 Task: Sort the products in the category "Dish Soap" by price (lowest first).
Action: Mouse moved to (766, 254)
Screenshot: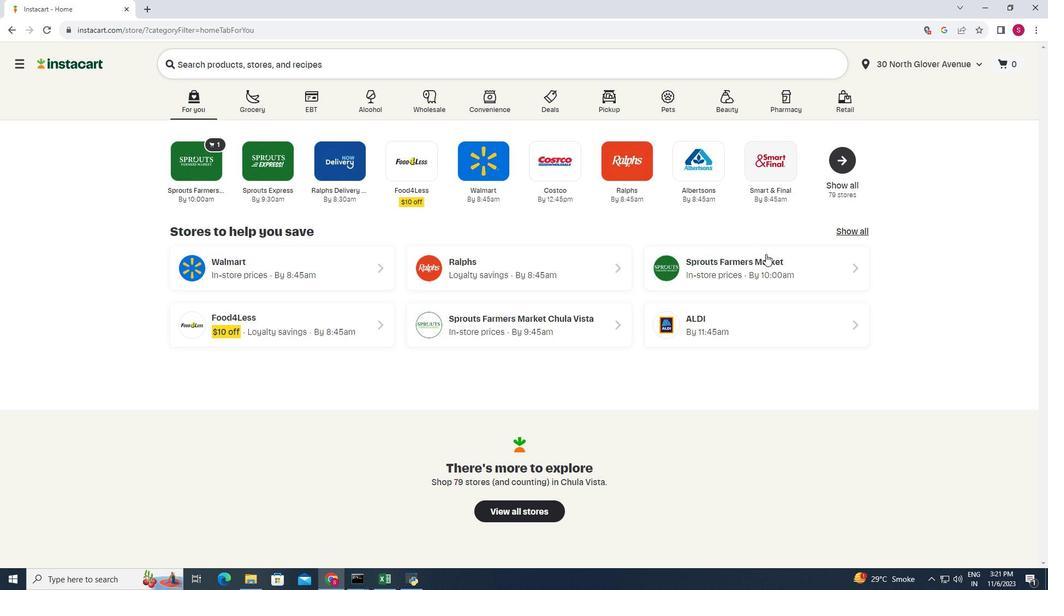 
Action: Mouse pressed left at (766, 254)
Screenshot: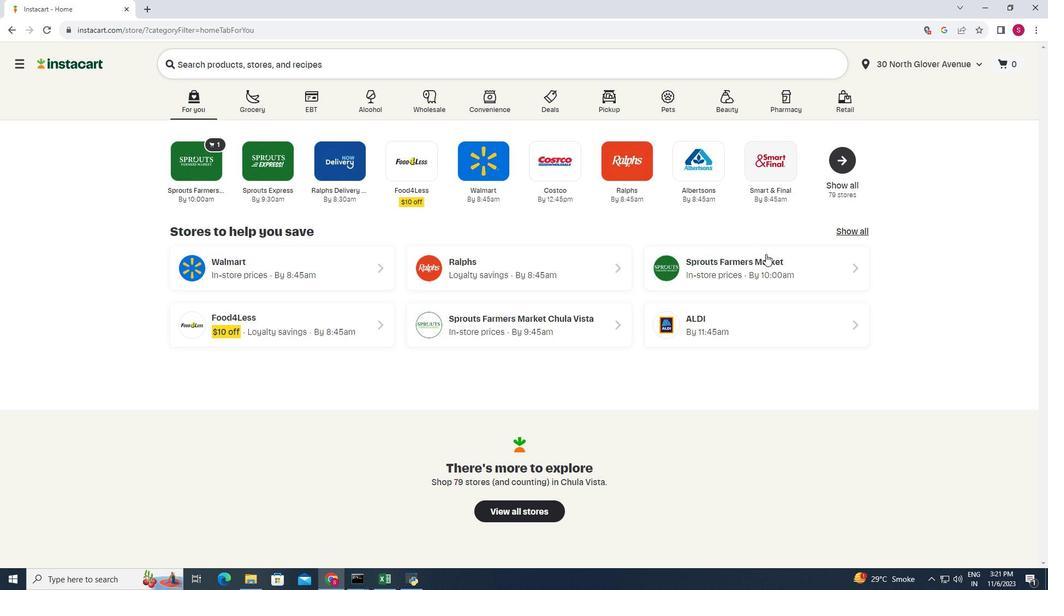 
Action: Mouse moved to (98, 393)
Screenshot: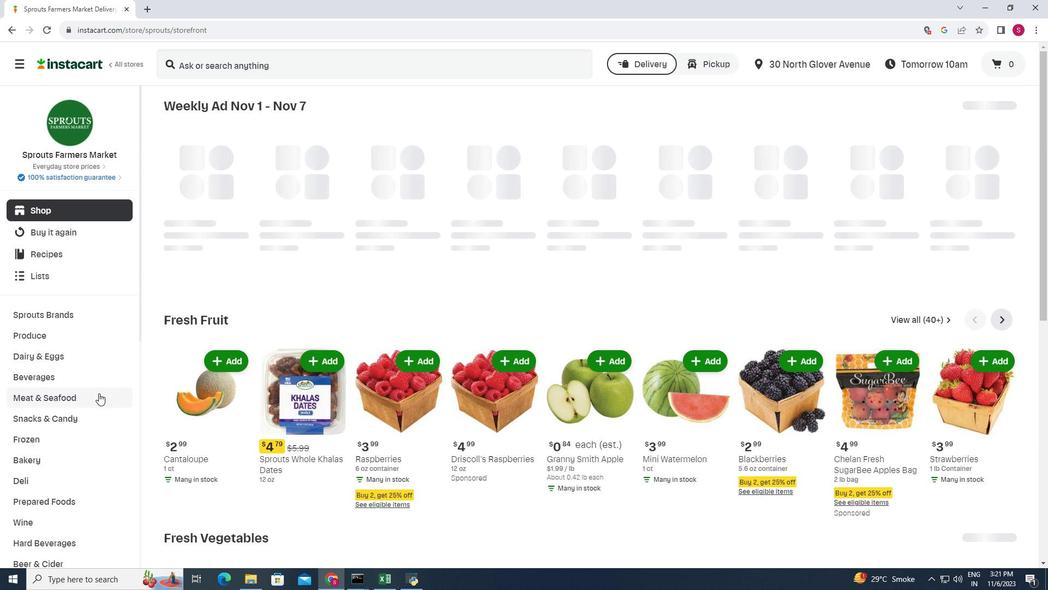 
Action: Mouse scrolled (98, 392) with delta (0, 0)
Screenshot: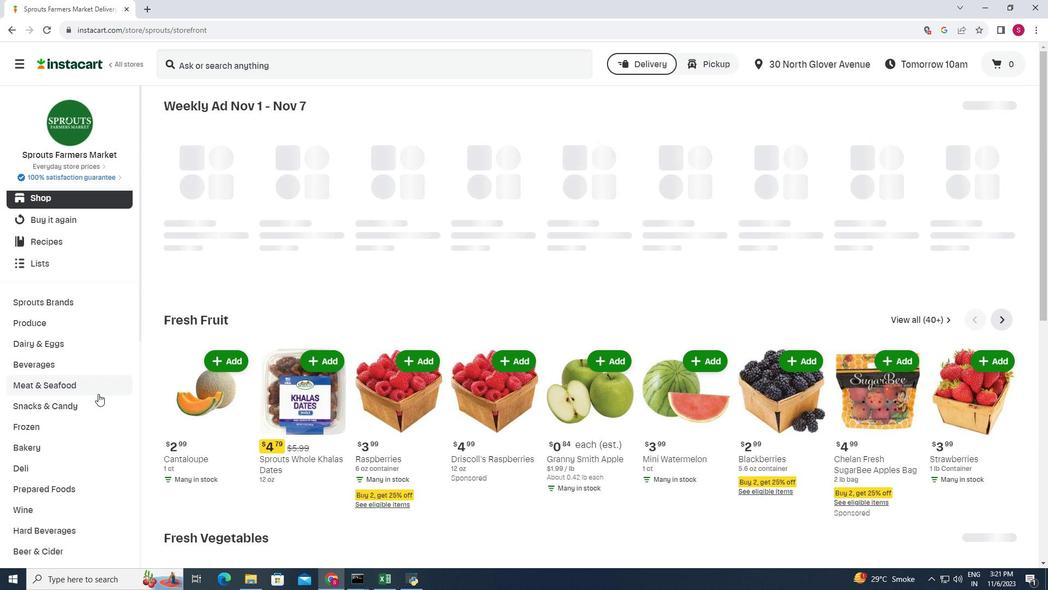 
Action: Mouse moved to (98, 393)
Screenshot: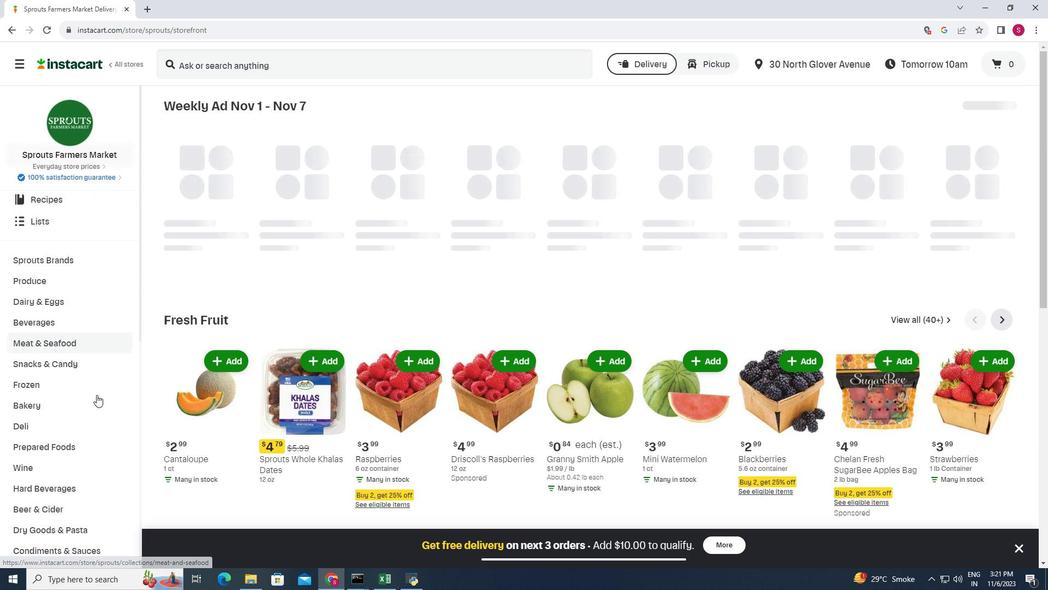
Action: Mouse scrolled (98, 393) with delta (0, 0)
Screenshot: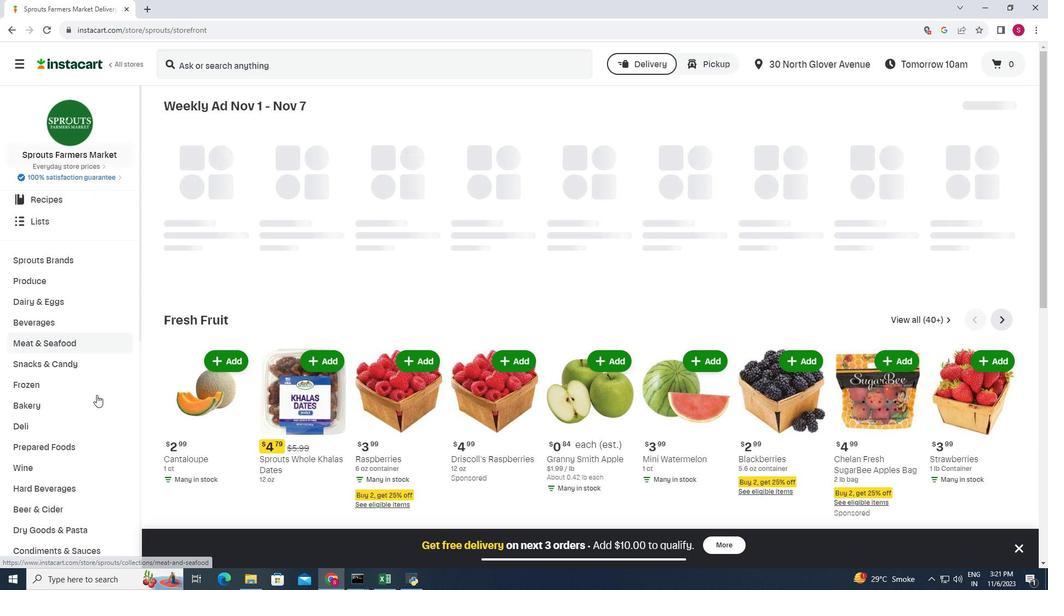 
Action: Mouse moved to (96, 395)
Screenshot: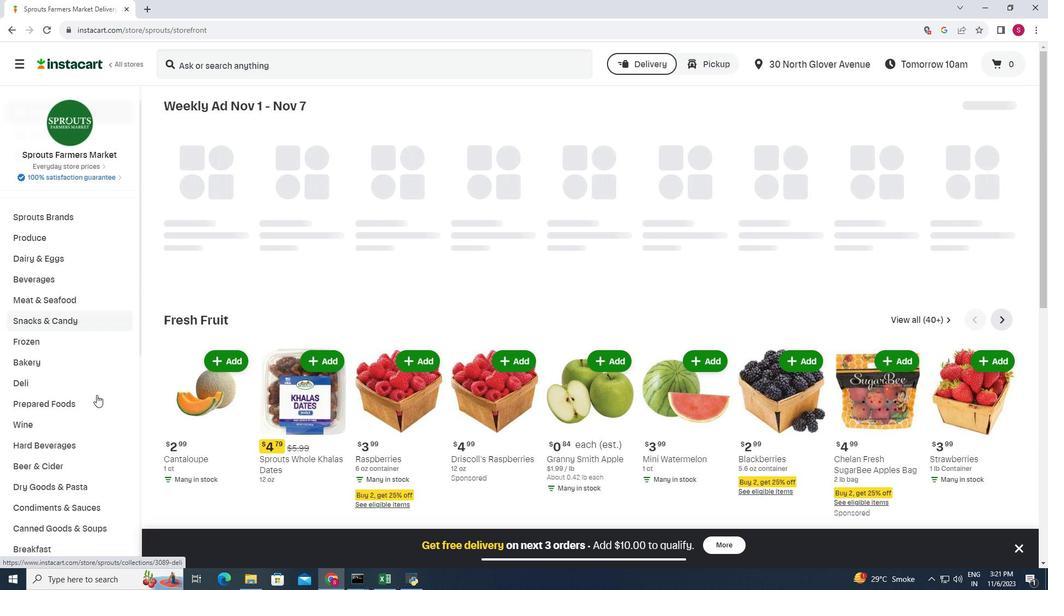 
Action: Mouse scrolled (96, 394) with delta (0, 0)
Screenshot: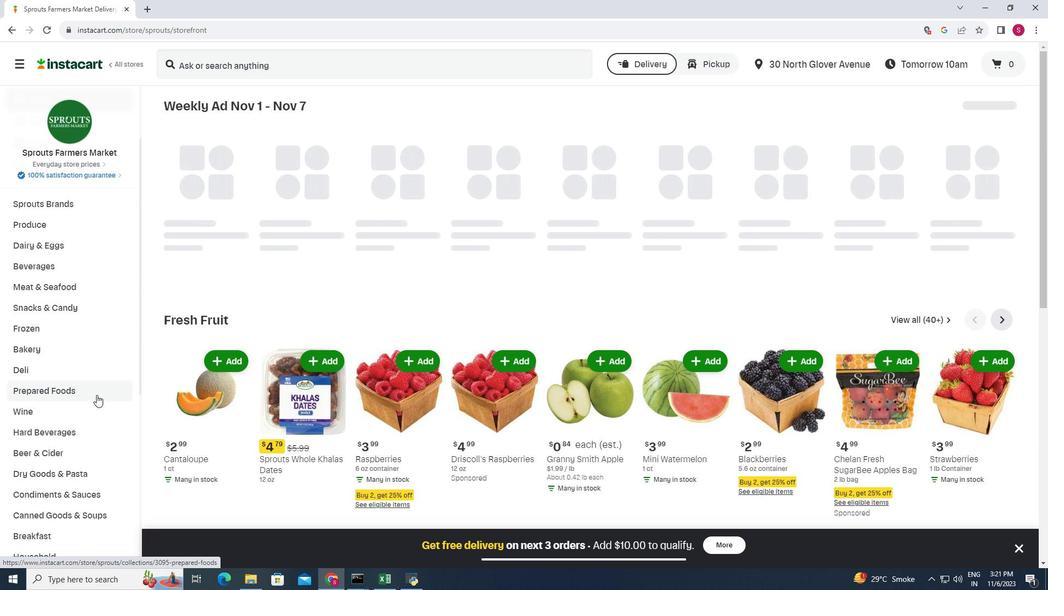 
Action: Mouse scrolled (96, 394) with delta (0, 0)
Screenshot: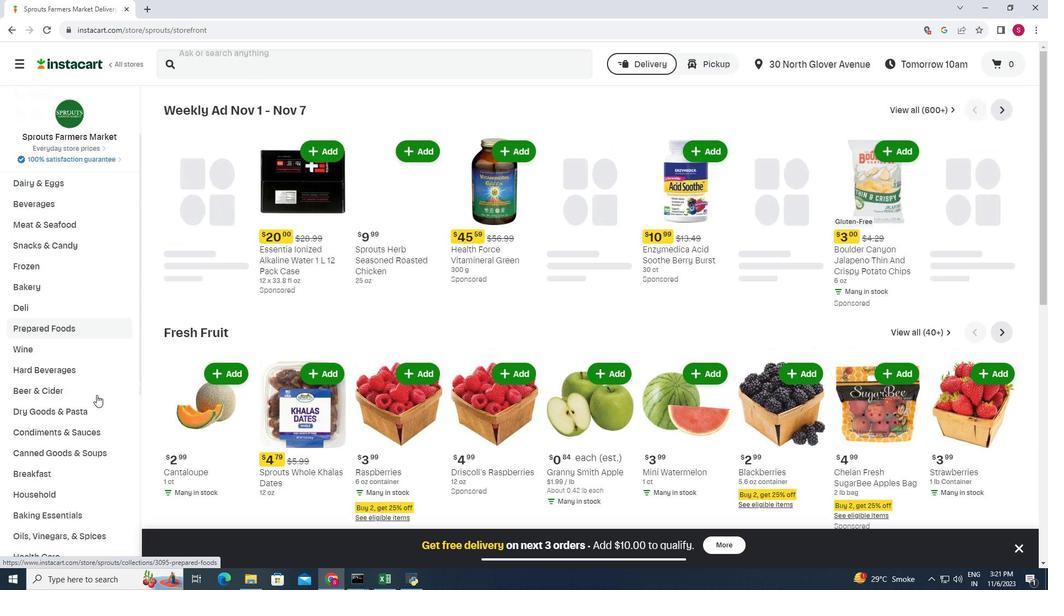 
Action: Mouse scrolled (96, 394) with delta (0, 0)
Screenshot: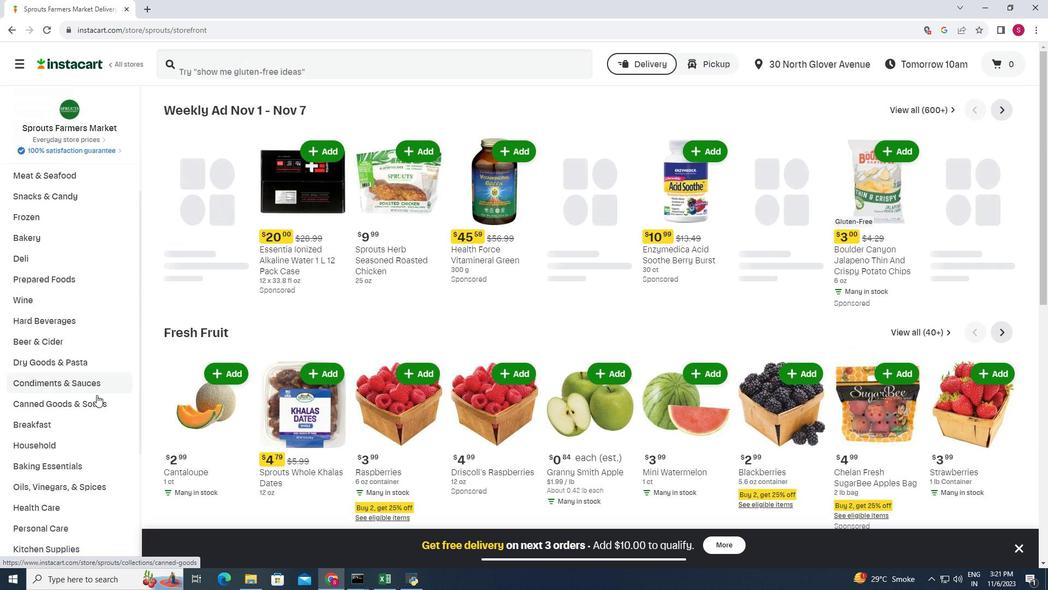 
Action: Mouse moved to (63, 390)
Screenshot: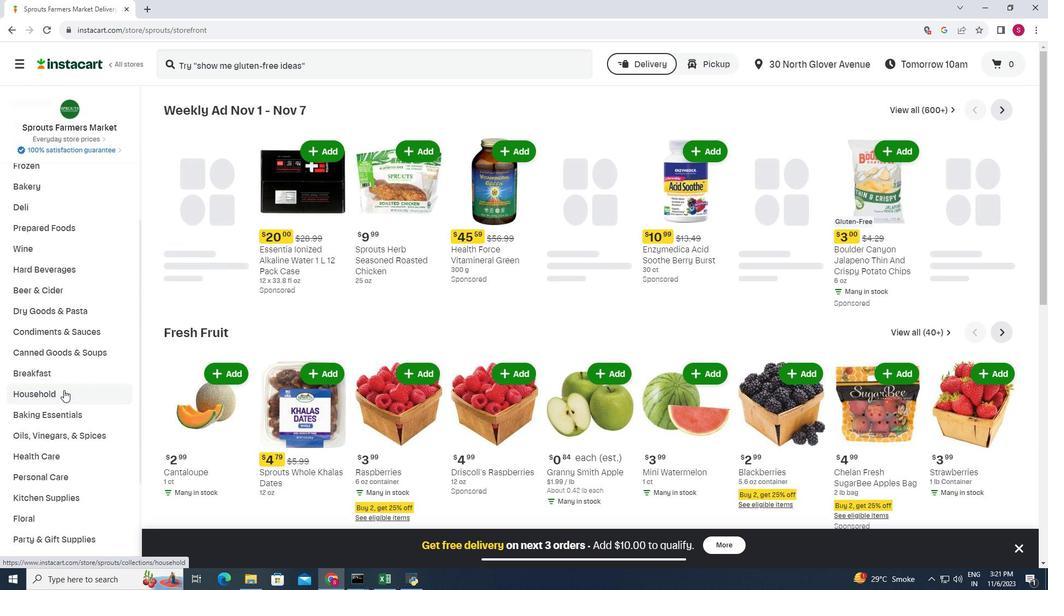 
Action: Mouse pressed left at (63, 390)
Screenshot: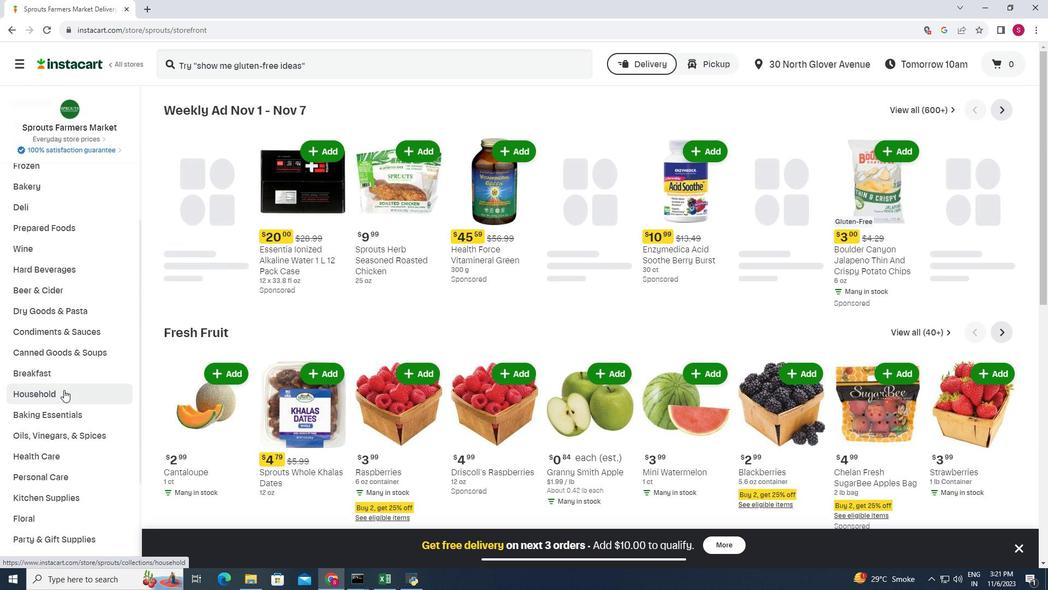 
Action: Mouse moved to (354, 137)
Screenshot: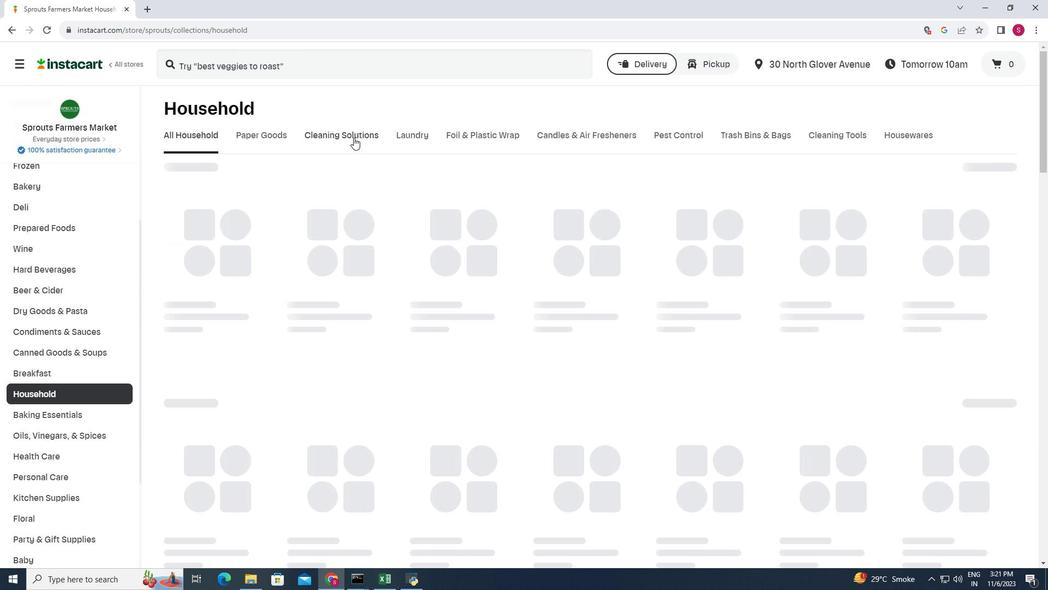 
Action: Mouse pressed left at (354, 137)
Screenshot: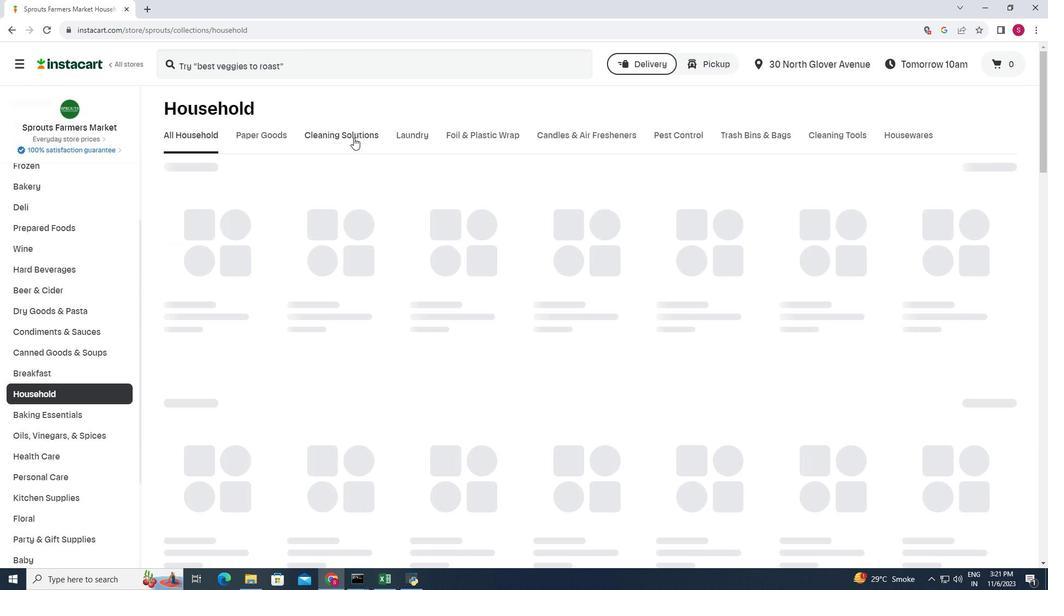 
Action: Mouse moved to (375, 199)
Screenshot: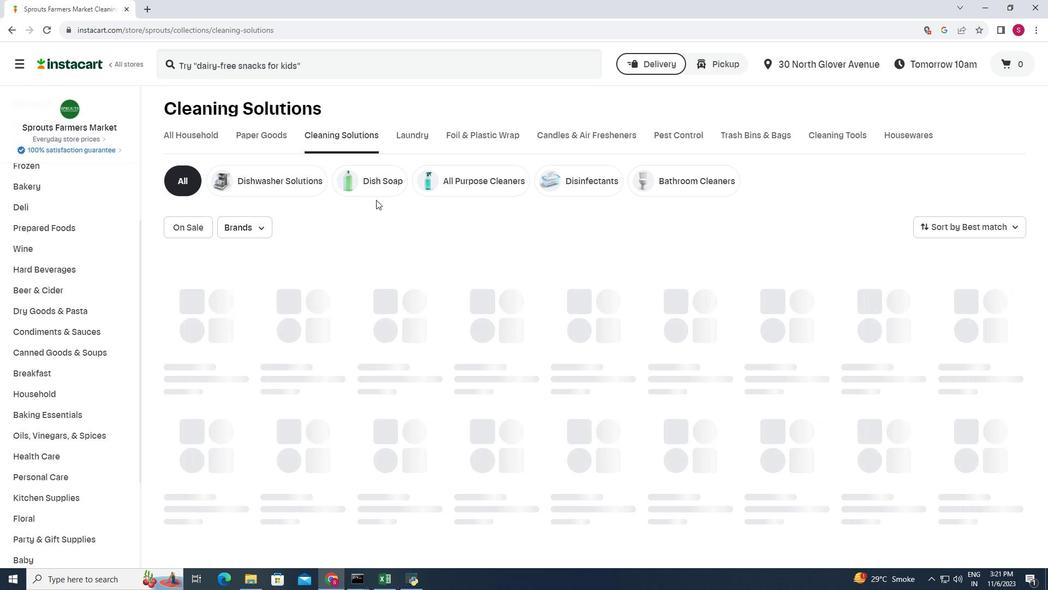 
Action: Mouse pressed left at (375, 199)
Screenshot: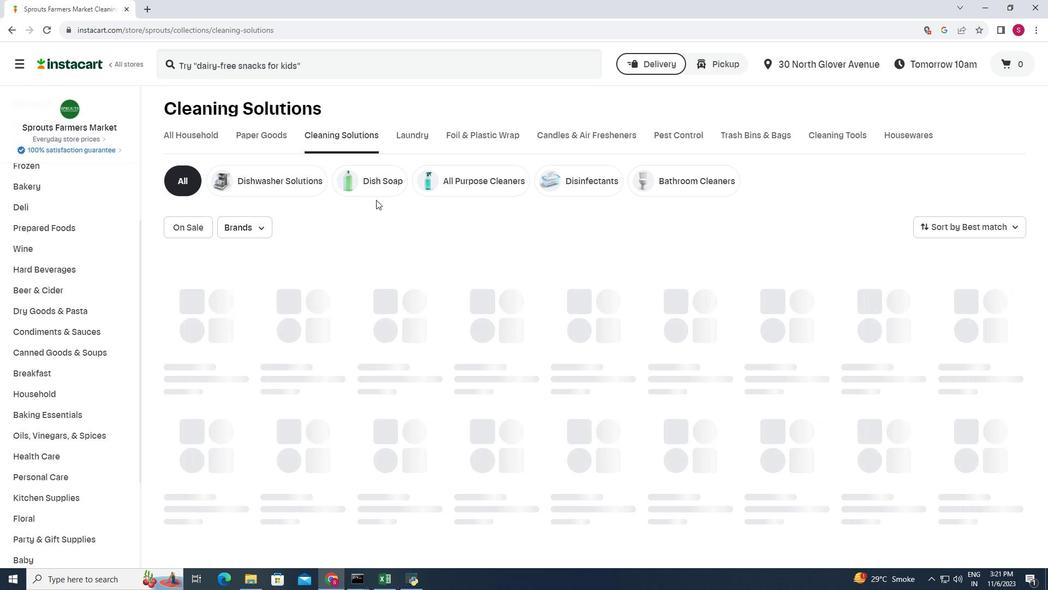 
Action: Mouse moved to (383, 186)
Screenshot: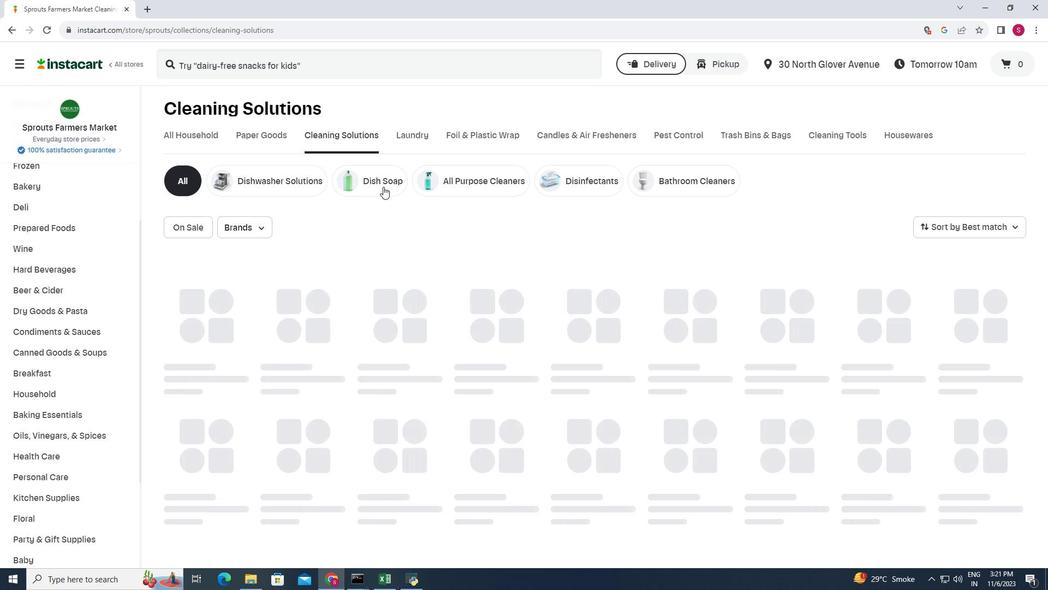 
Action: Mouse pressed left at (383, 186)
Screenshot: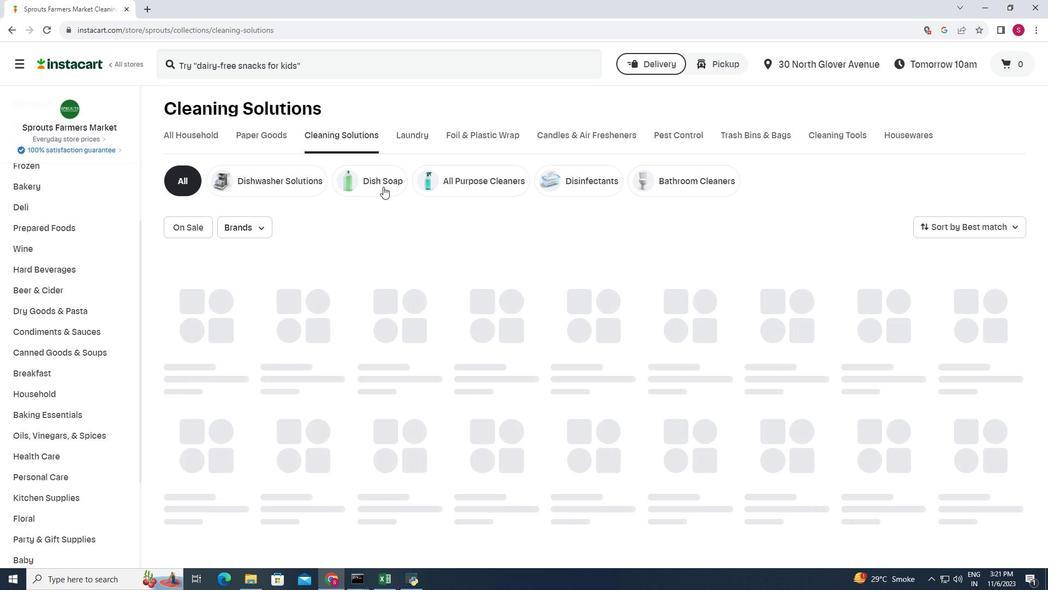 
Action: Mouse moved to (1006, 230)
Screenshot: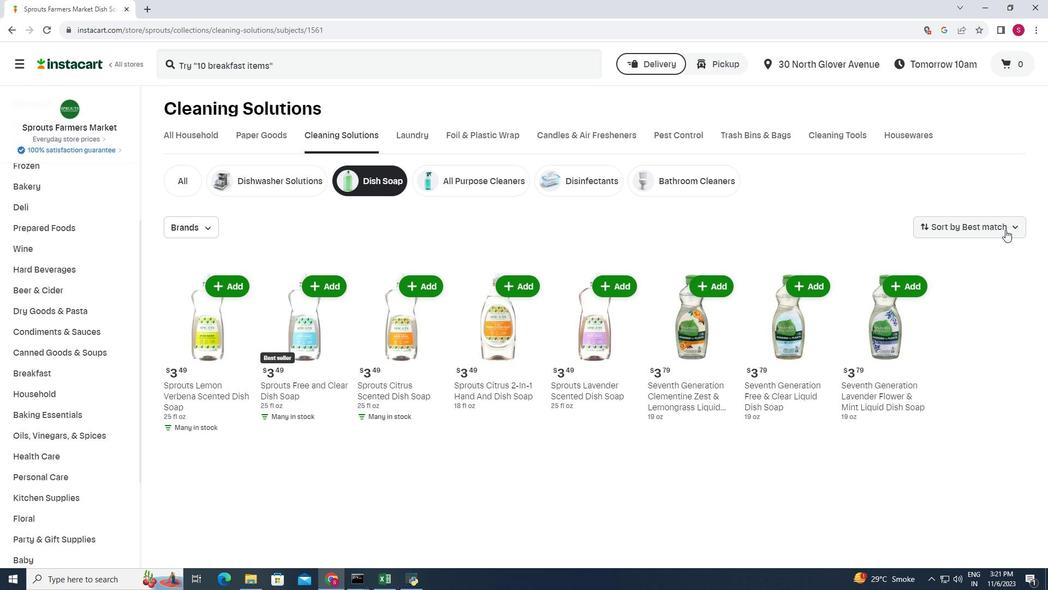 
Action: Mouse pressed left at (1006, 230)
Screenshot: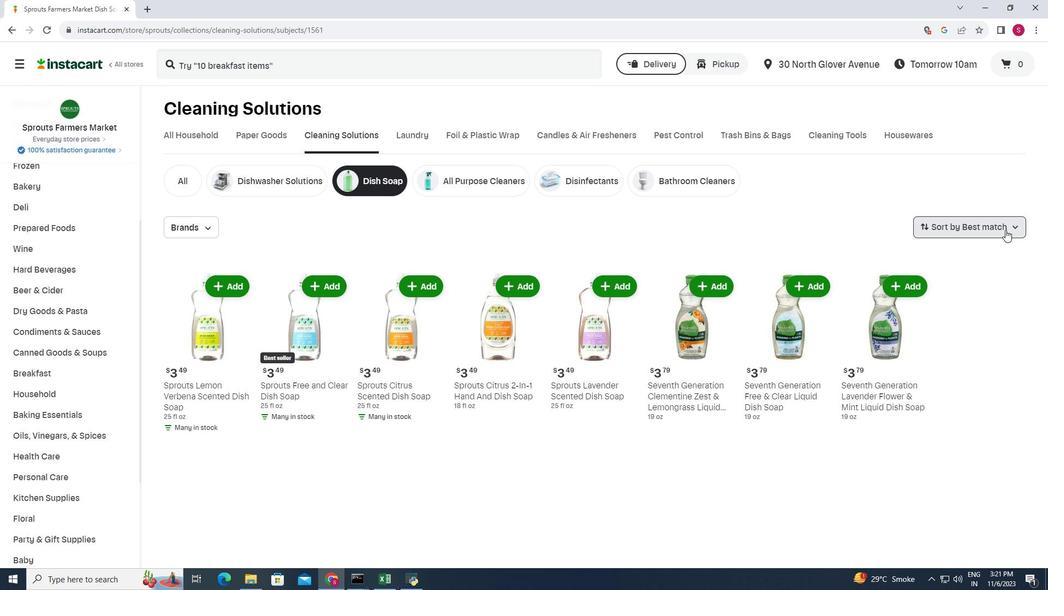 
Action: Mouse moved to (987, 275)
Screenshot: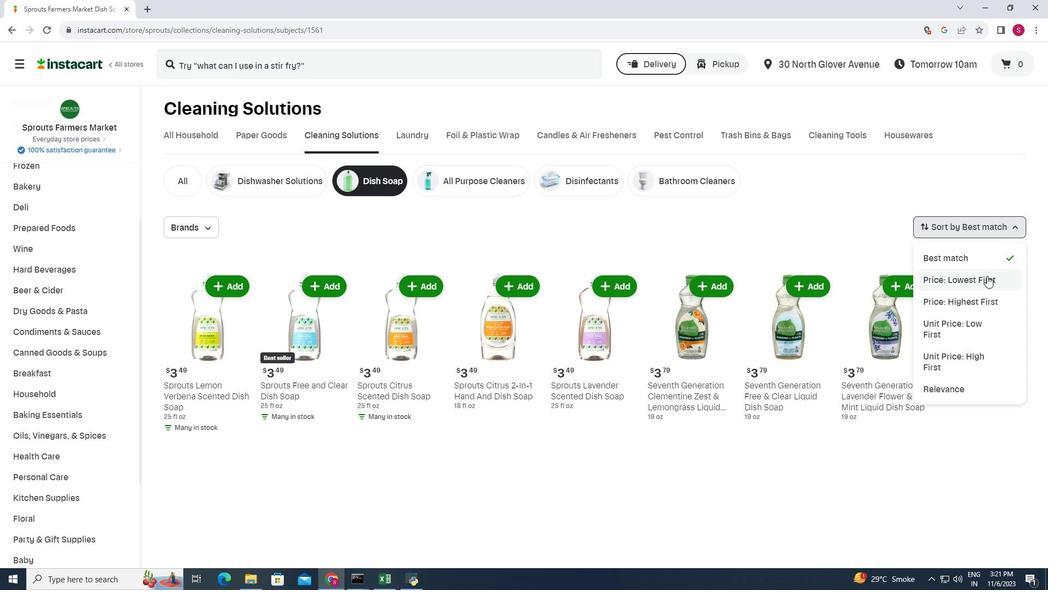 
Action: Mouse pressed left at (987, 275)
Screenshot: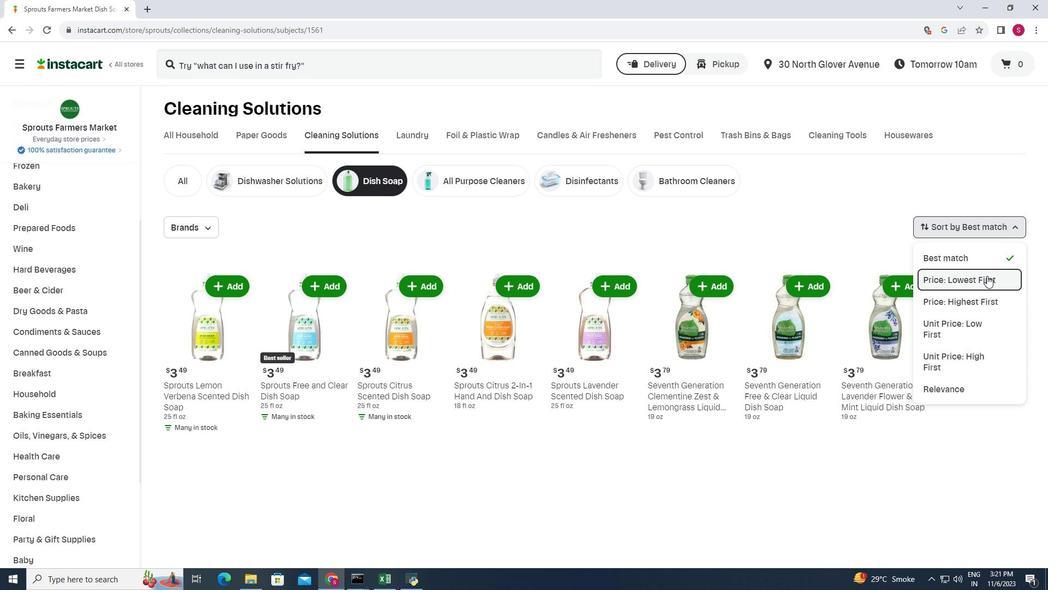 
Action: Mouse moved to (767, 231)
Screenshot: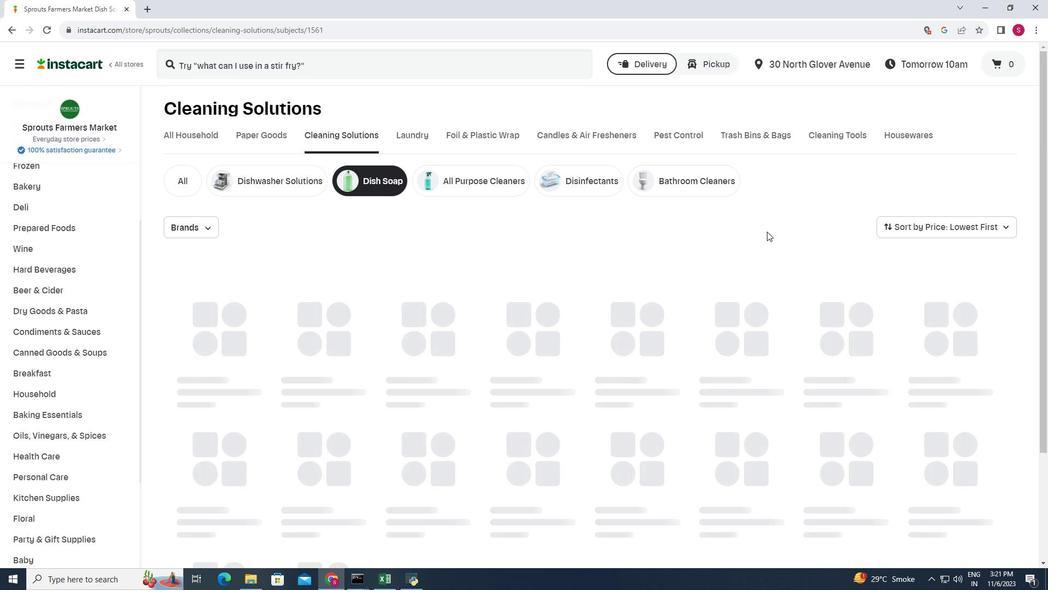 
Action: Mouse scrolled (767, 231) with delta (0, 0)
Screenshot: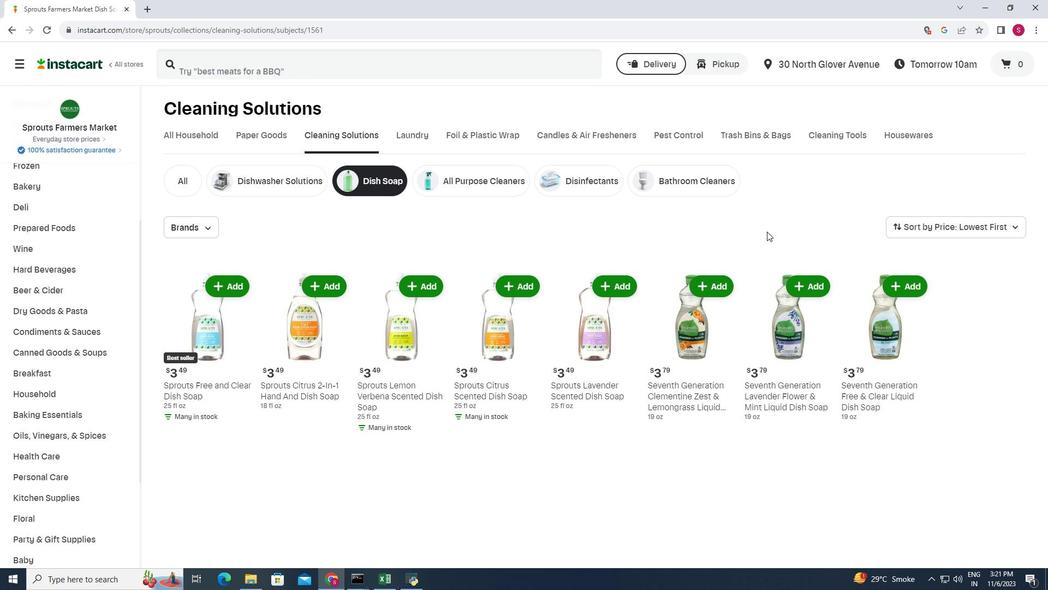 
Action: Mouse scrolled (767, 231) with delta (0, 0)
Screenshot: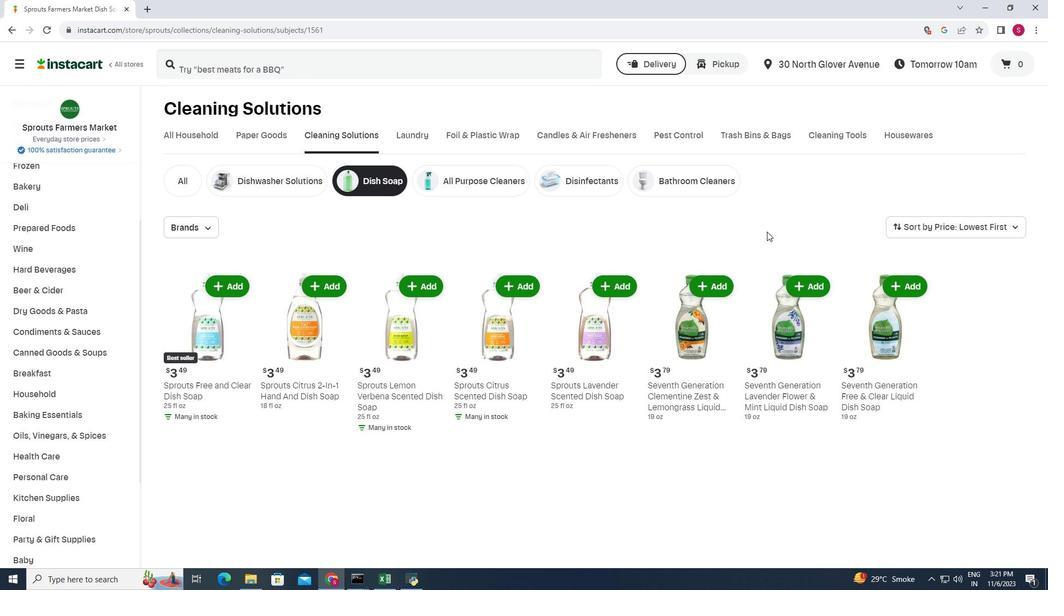 
Action: Mouse moved to (767, 231)
Screenshot: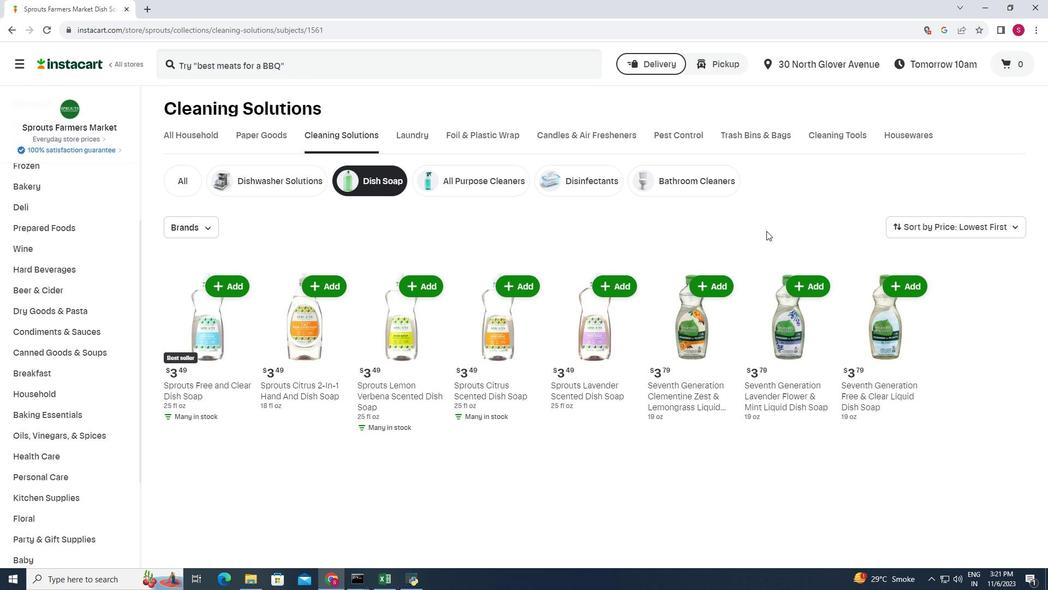 
